 Task: Create a section Feature Gating Sprint and in the section, add a milestone Cloud Security Compliance in the project AvailPro
Action: Mouse moved to (384, 480)
Screenshot: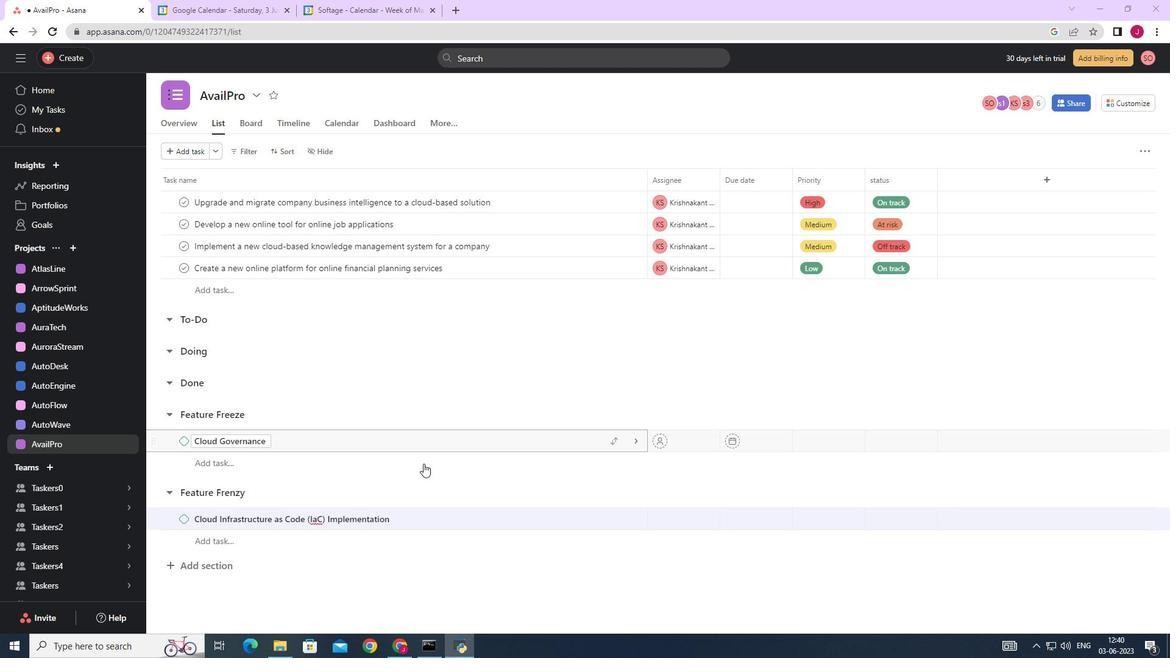 
Action: Mouse scrolled (384, 480) with delta (0, 0)
Screenshot: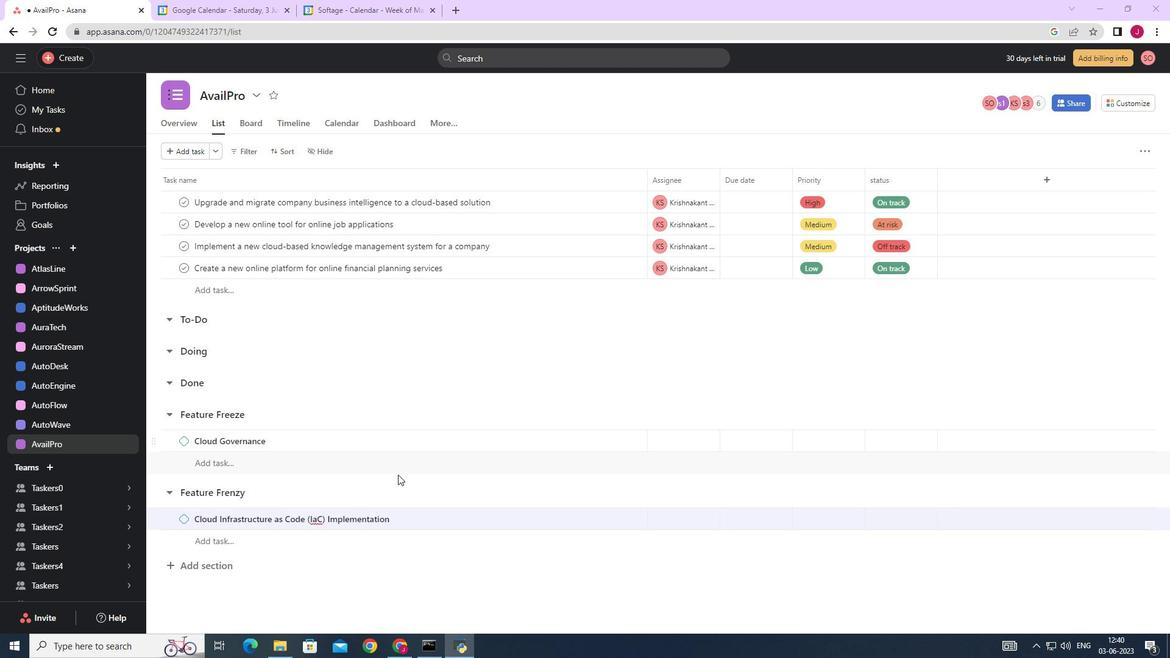 
Action: Mouse moved to (376, 483)
Screenshot: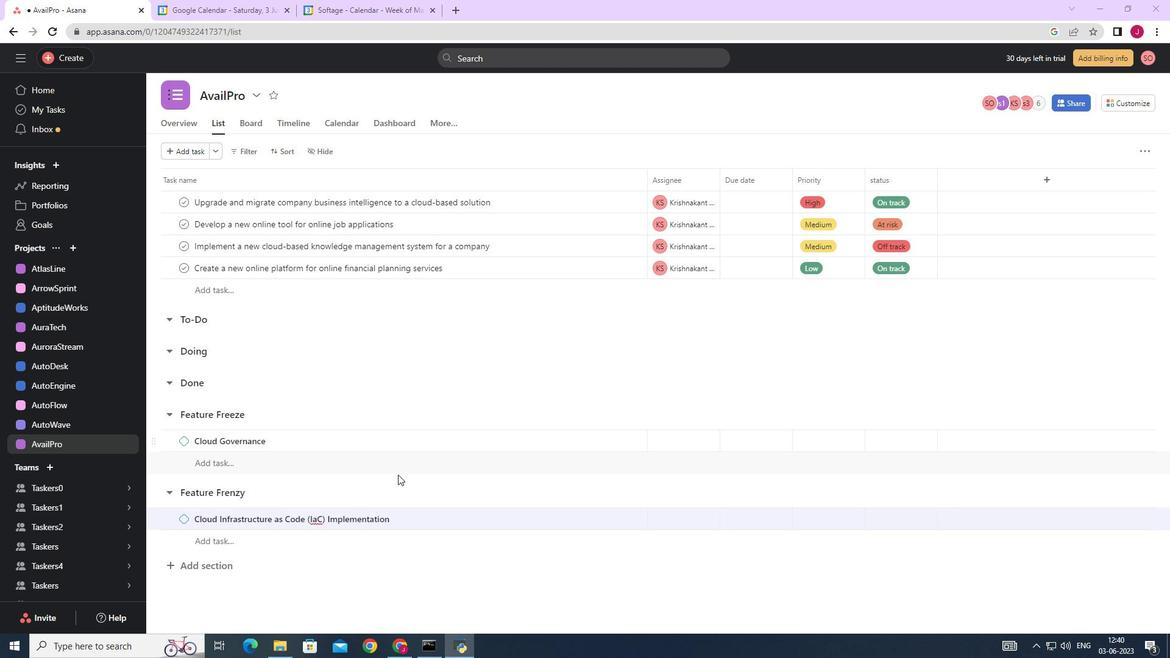 
Action: Mouse scrolled (376, 483) with delta (0, 0)
Screenshot: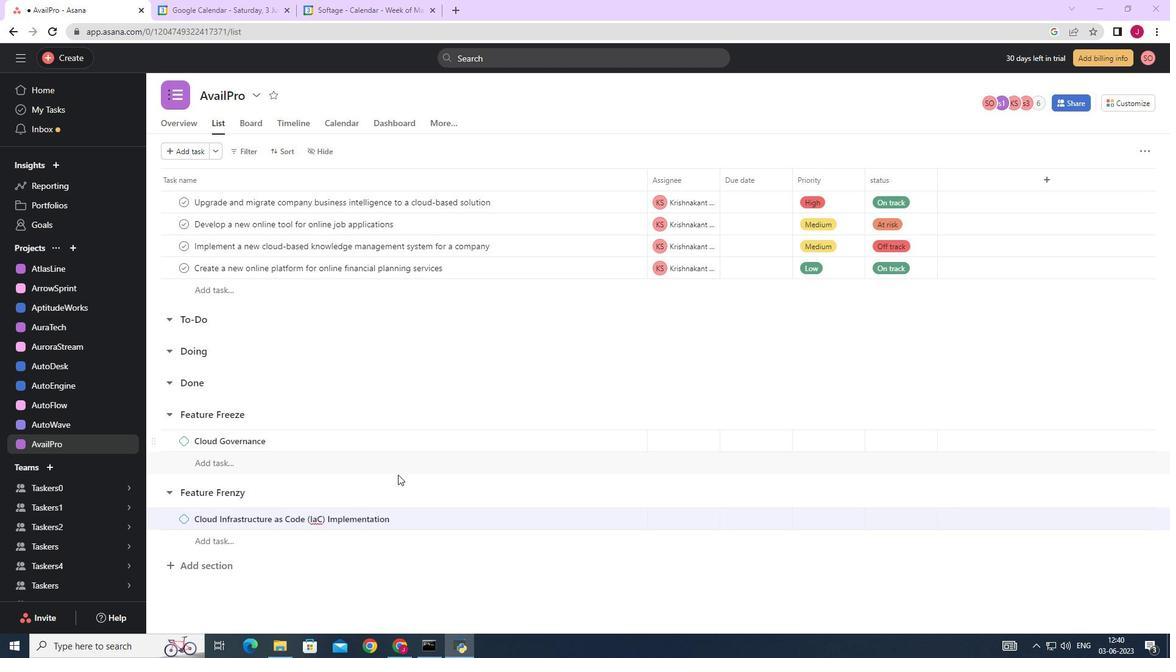 
Action: Mouse moved to (355, 492)
Screenshot: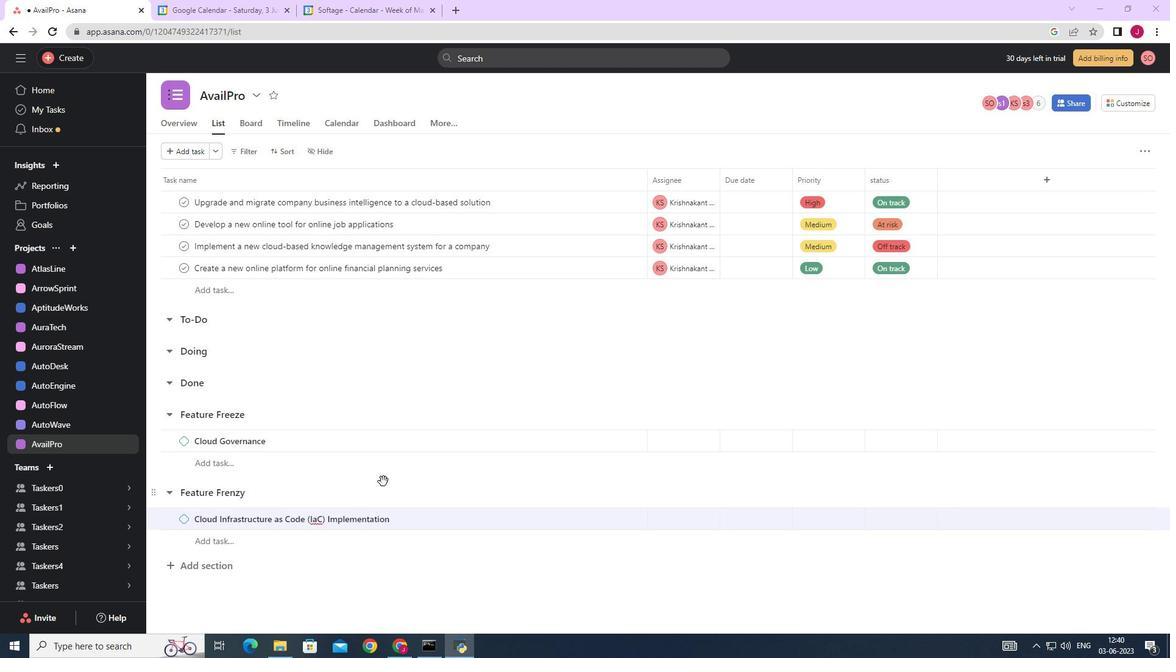 
Action: Mouse scrolled (362, 488) with delta (0, 0)
Screenshot: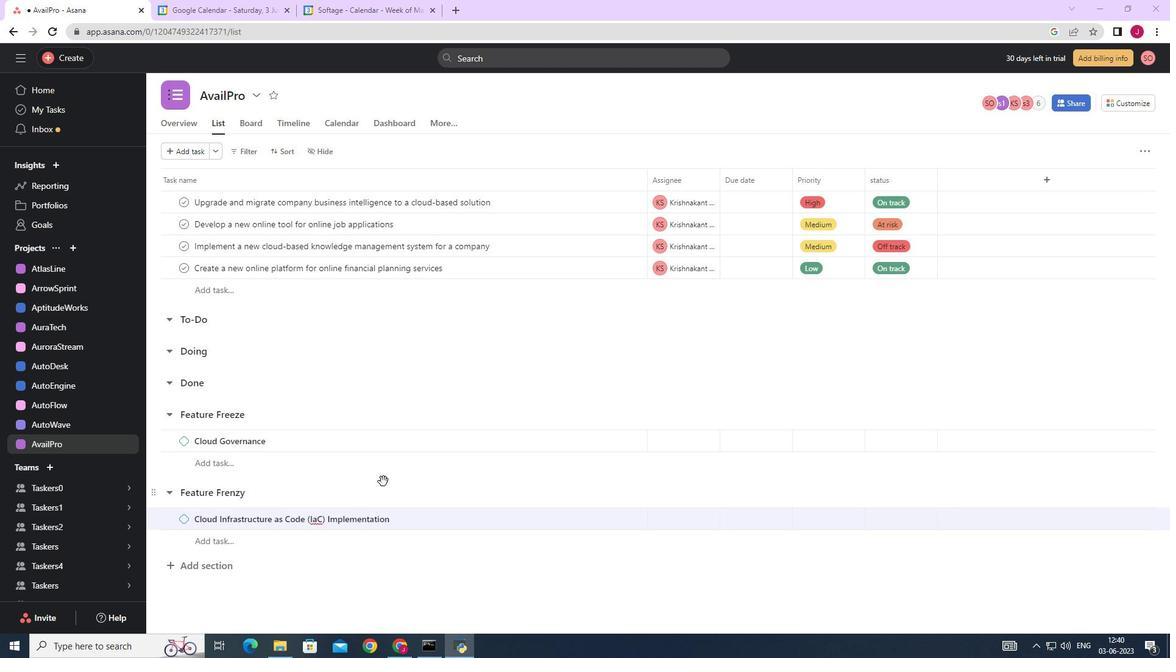
Action: Mouse moved to (341, 498)
Screenshot: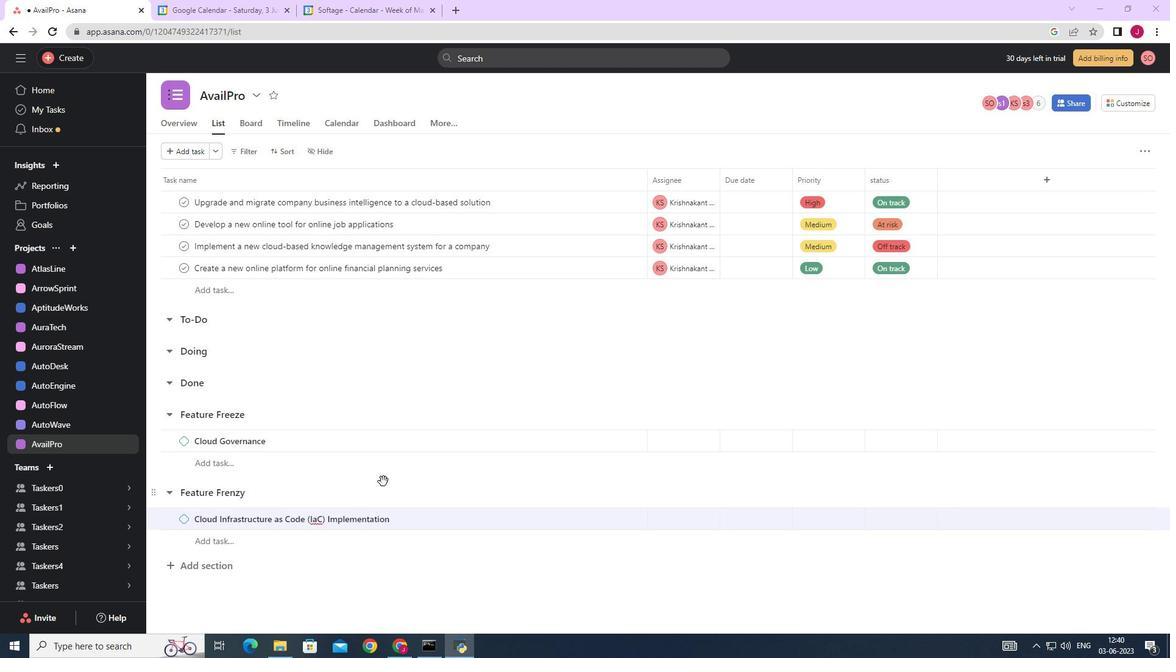 
Action: Mouse scrolled (352, 493) with delta (0, 0)
Screenshot: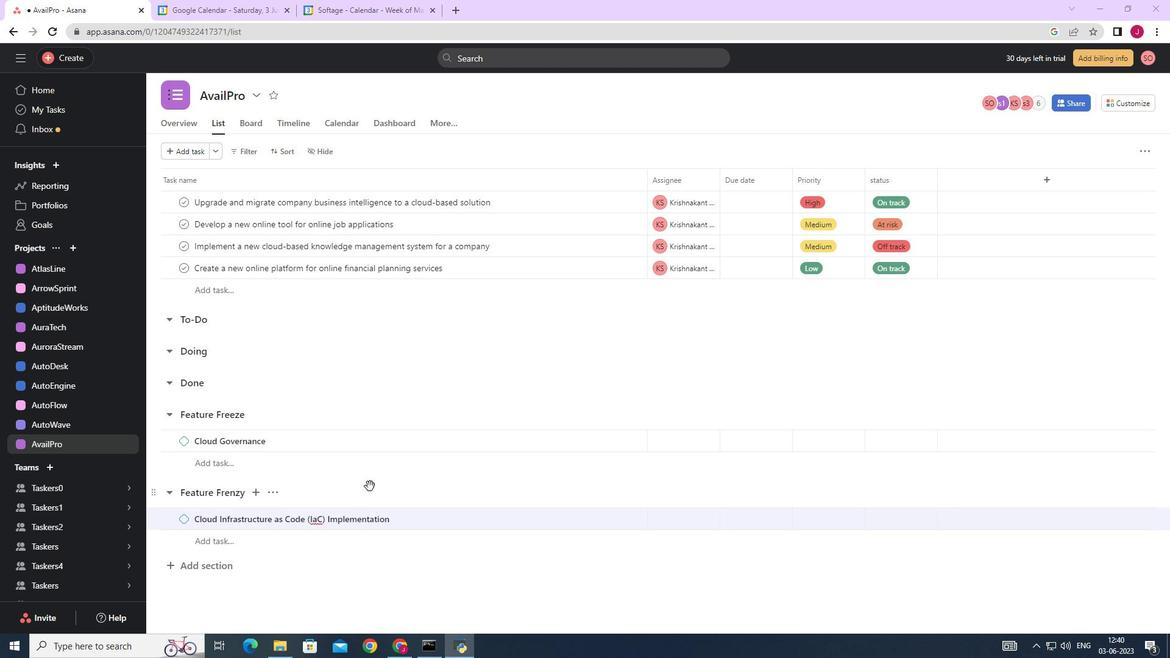 
Action: Mouse moved to (327, 507)
Screenshot: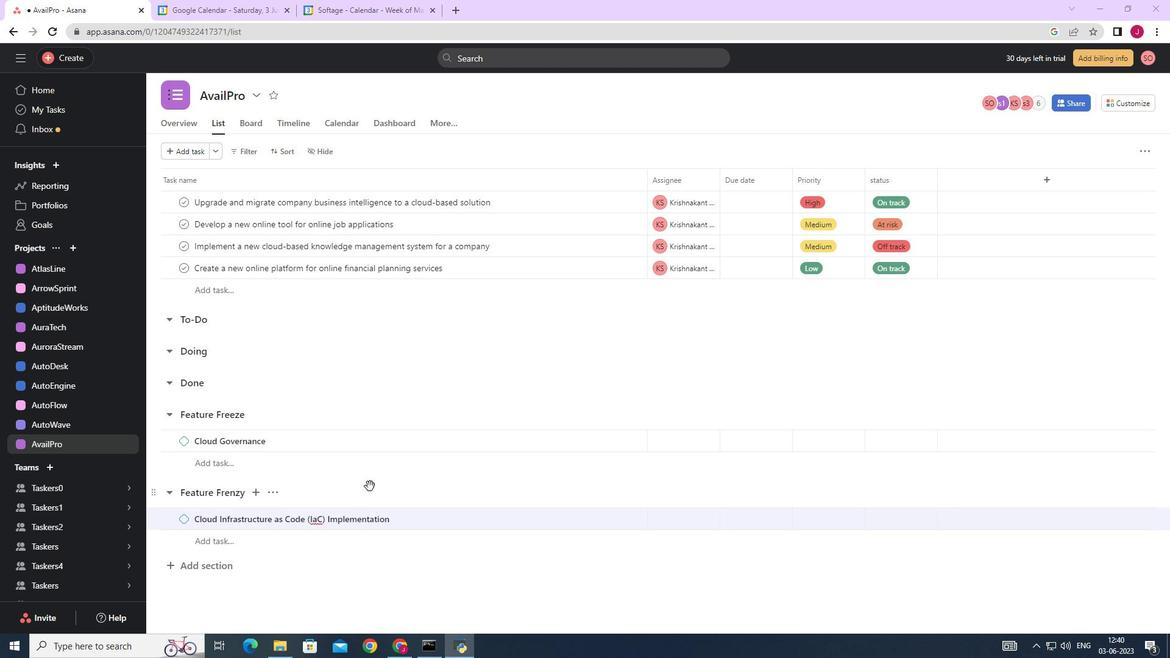 
Action: Mouse scrolled (340, 497) with delta (0, 0)
Screenshot: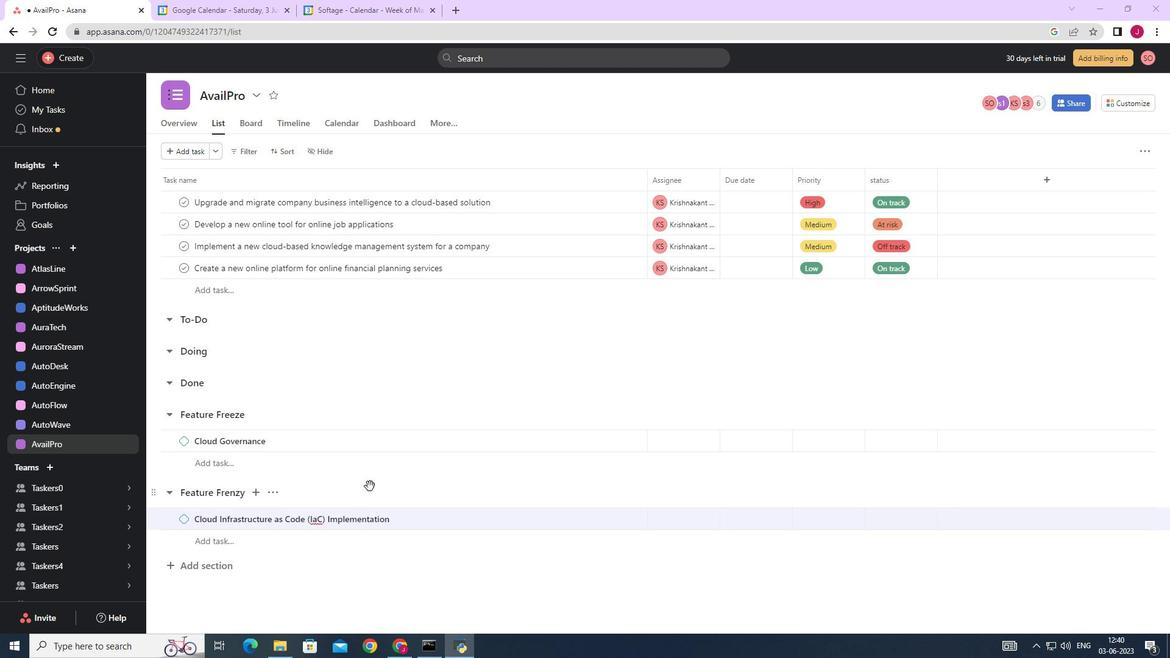 
Action: Mouse moved to (224, 562)
Screenshot: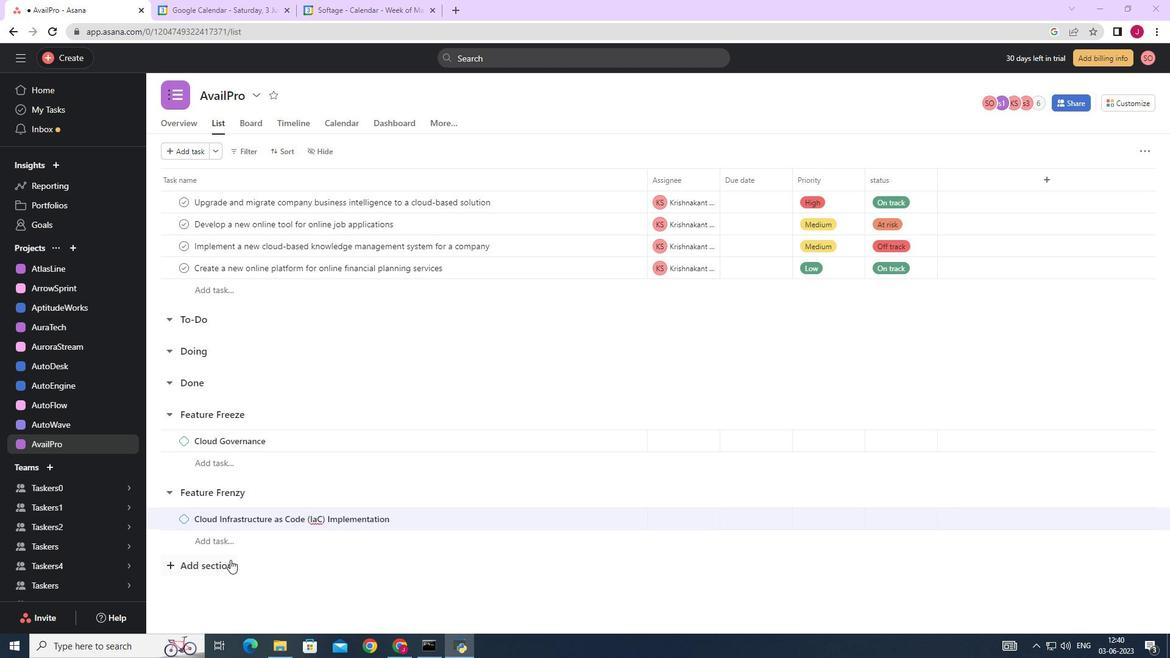 
Action: Mouse pressed left at (224, 562)
Screenshot: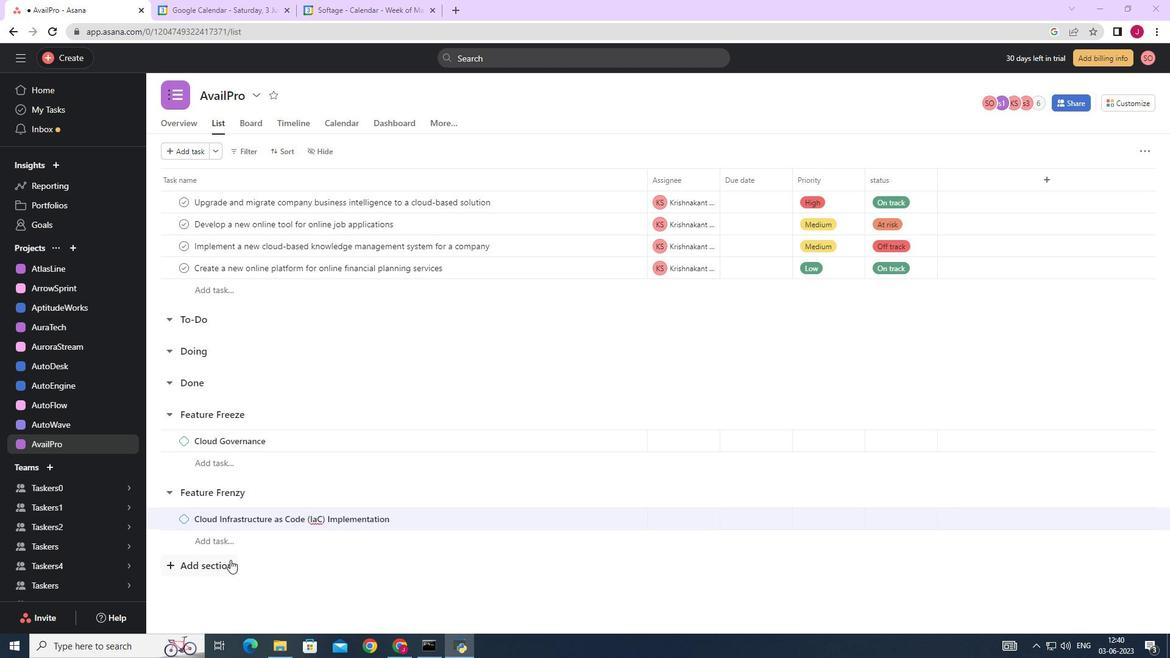 
Action: Mouse moved to (223, 562)
Screenshot: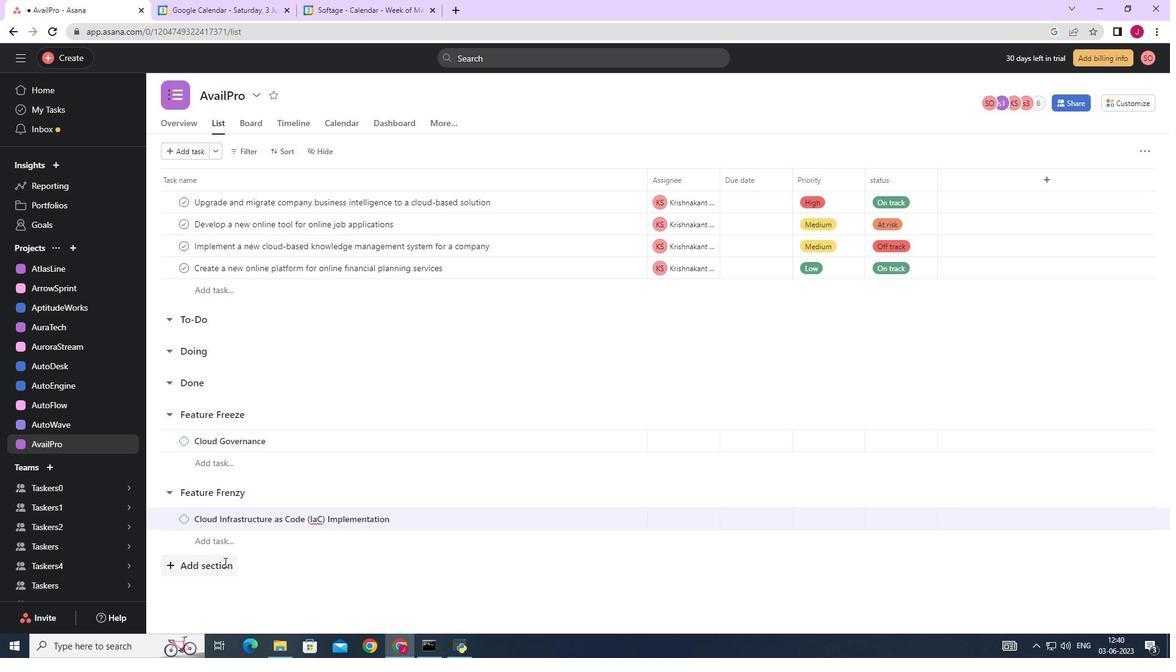 
Action: Key pressed <Key.caps_lock>F<Key.caps_lock>eaty<Key.backspace>ure<Key.space><Key.caps_lock>S<Key.caps_lock>print<Key.enter><Key.caps_lock>C<Key.caps_lock>loud<Key.space><Key.caps_lock>S<Key.caps_lock>ecurity<Key.space><Key.caps_lock>C<Key.caps_lock>ompliance
Screenshot: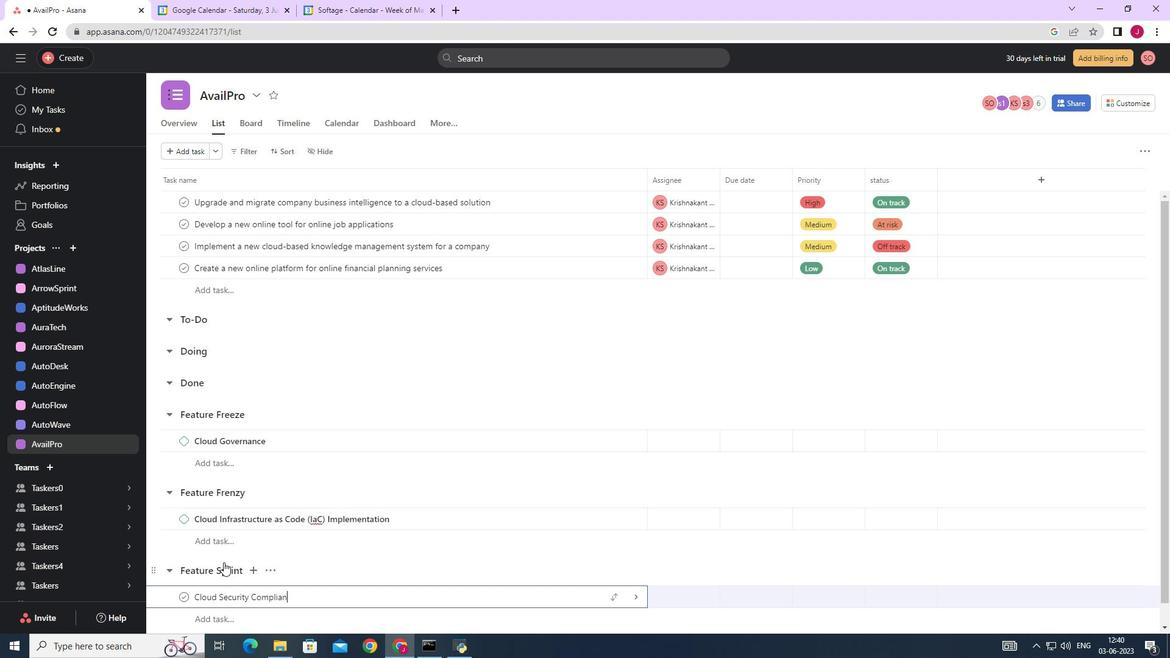 
Action: Mouse moved to (638, 596)
Screenshot: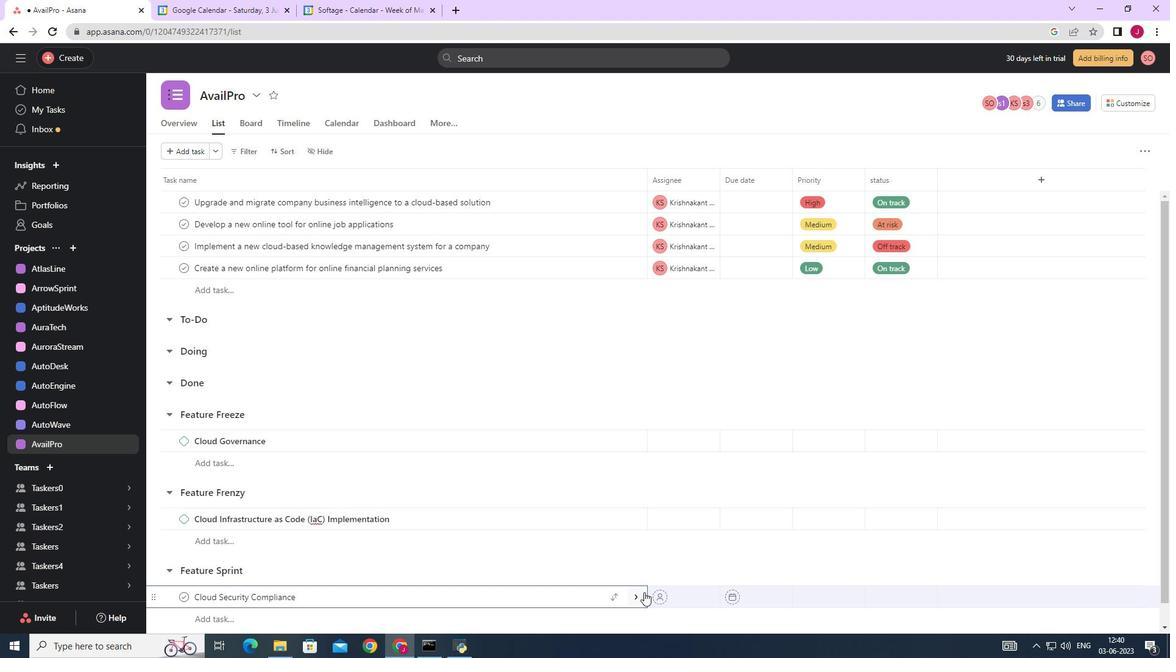 
Action: Mouse pressed left at (638, 596)
Screenshot: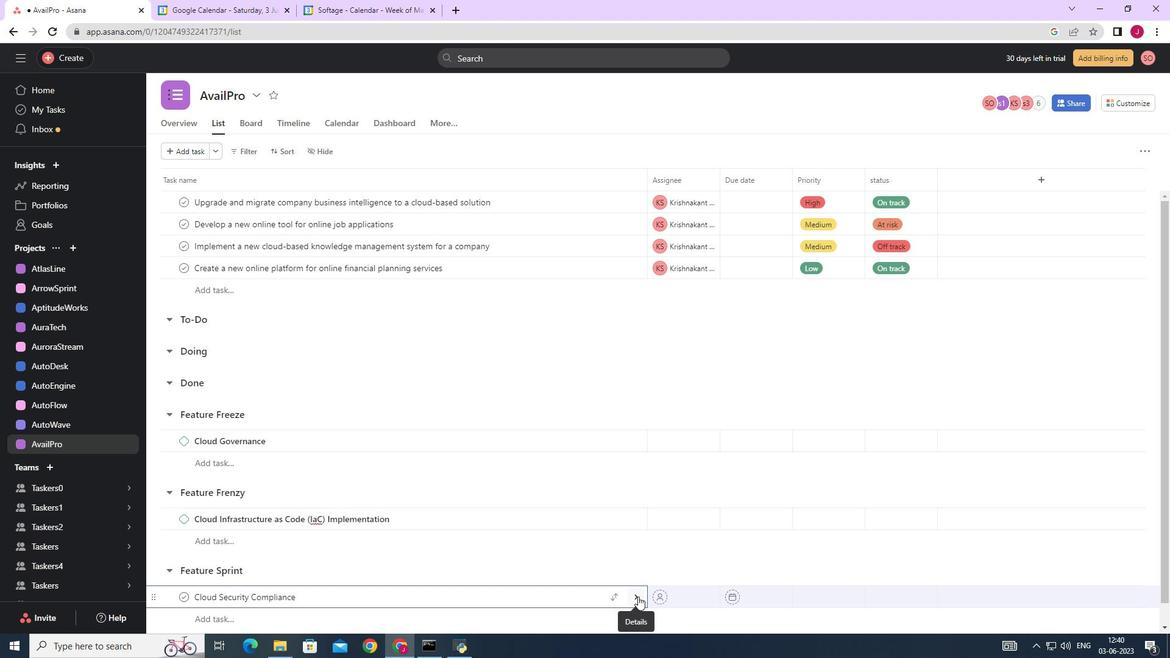 
Action: Mouse moved to (1124, 153)
Screenshot: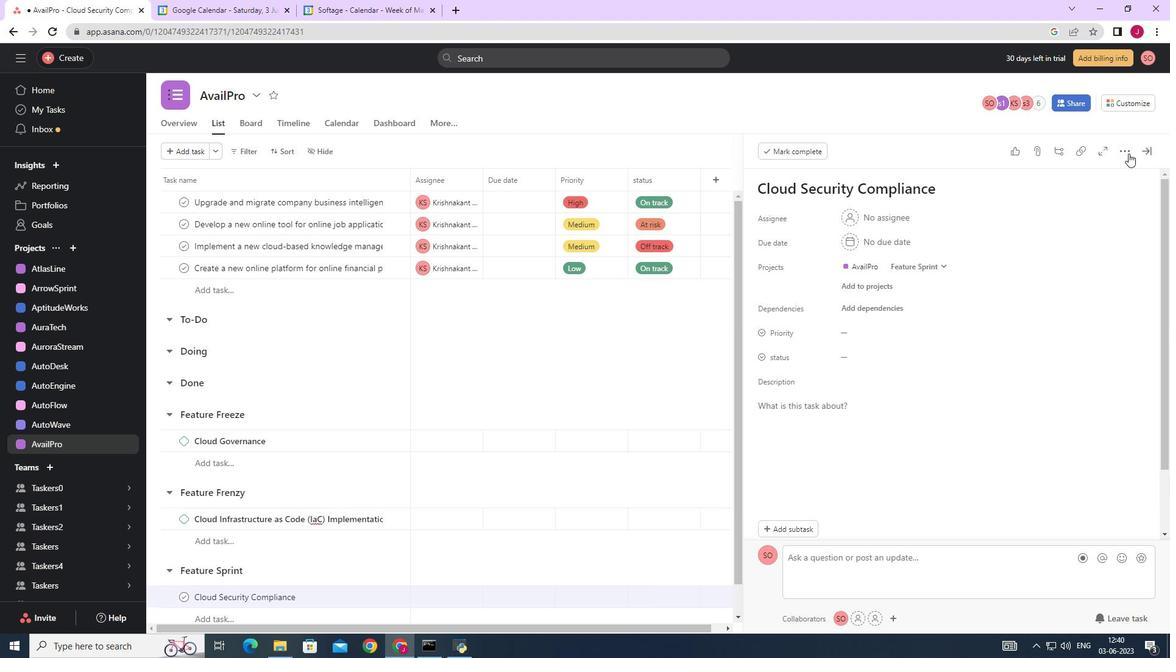 
Action: Mouse pressed left at (1124, 153)
Screenshot: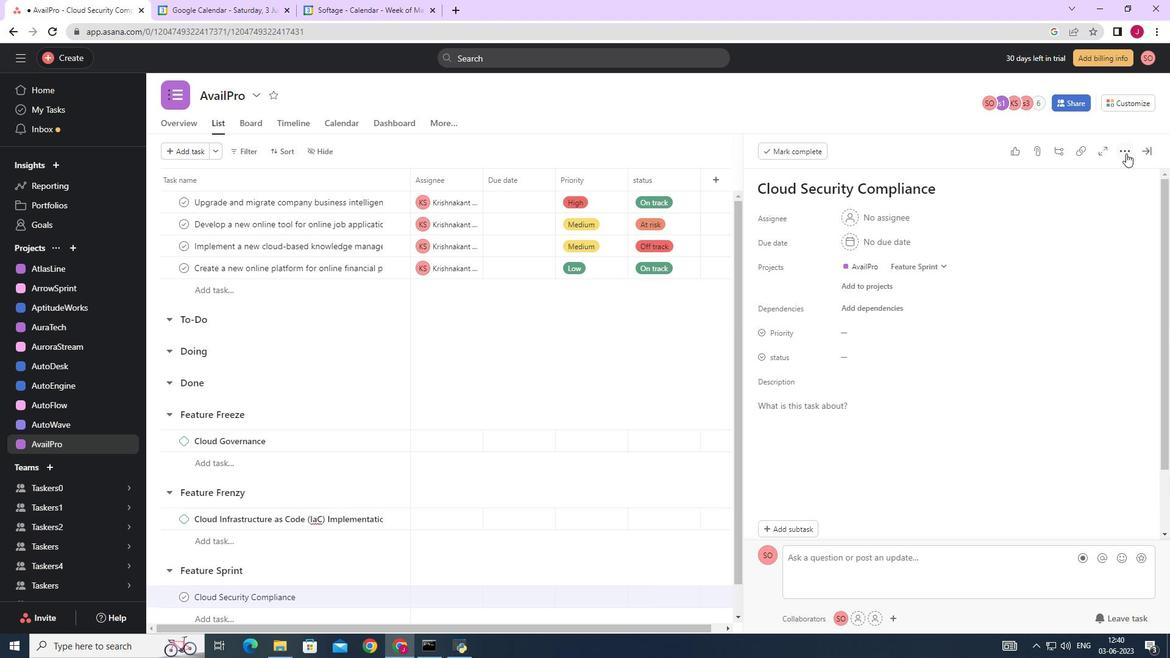 
Action: Mouse moved to (1017, 193)
Screenshot: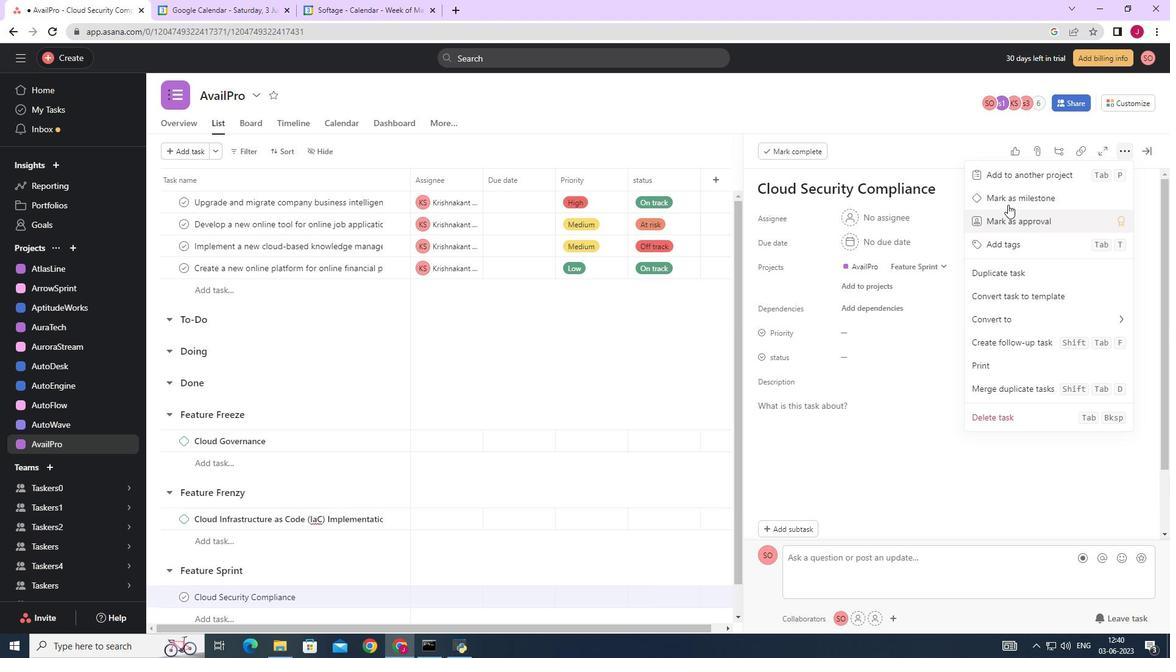 
Action: Mouse pressed left at (1017, 193)
Screenshot: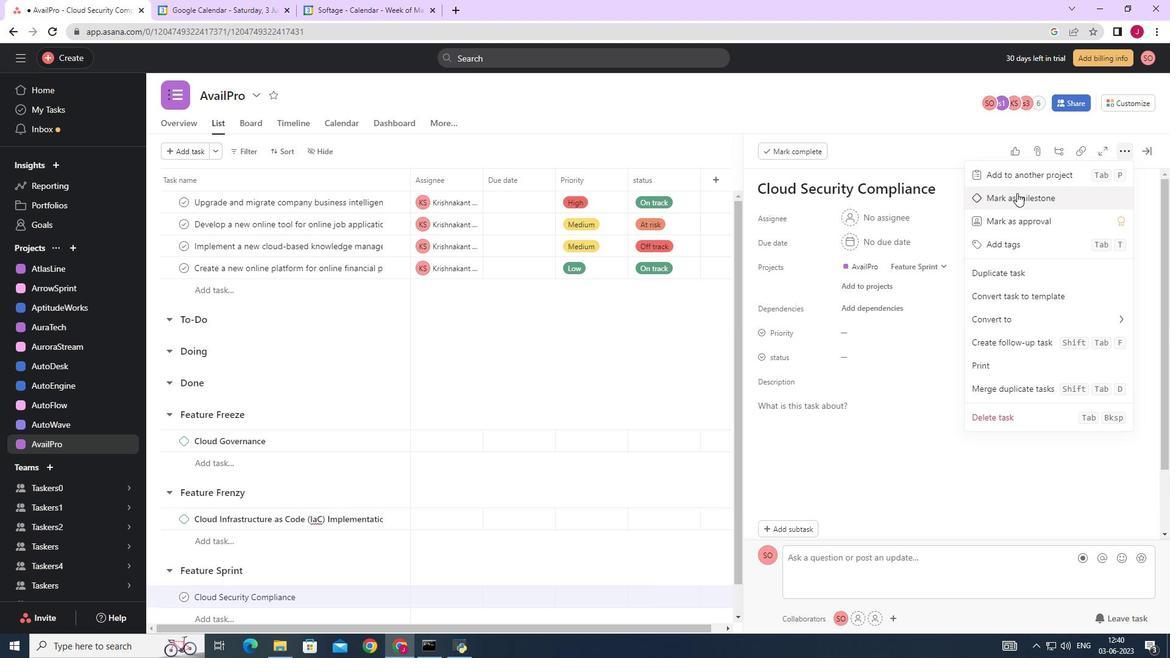 
Action: Mouse moved to (1146, 151)
Screenshot: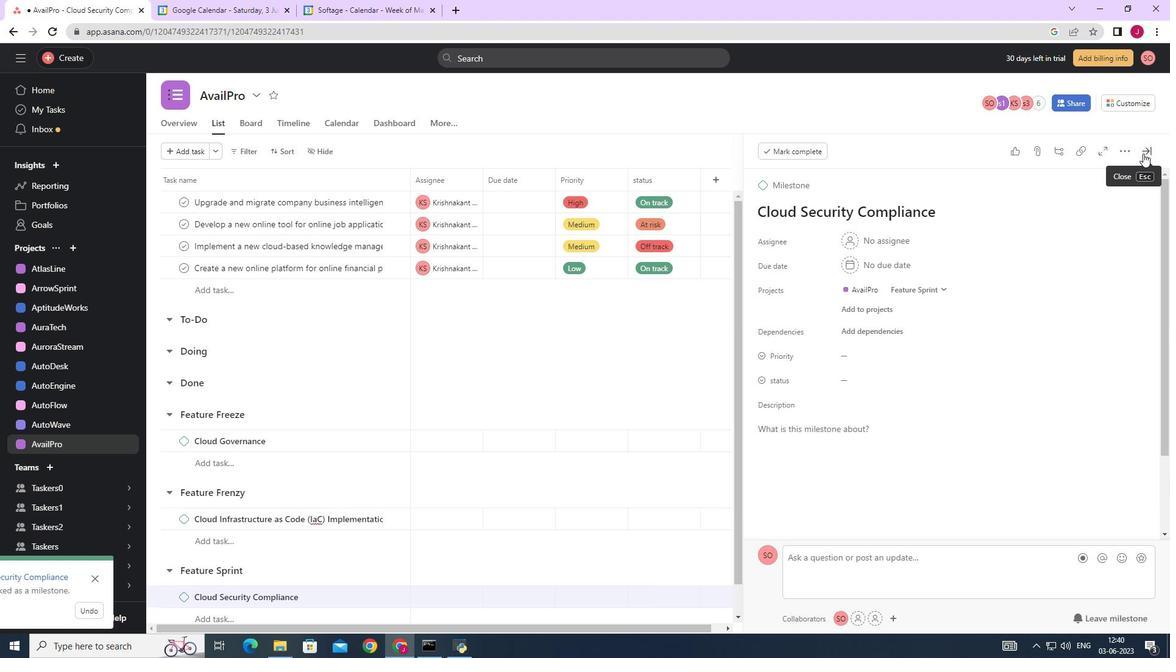 
Action: Mouse pressed left at (1146, 151)
Screenshot: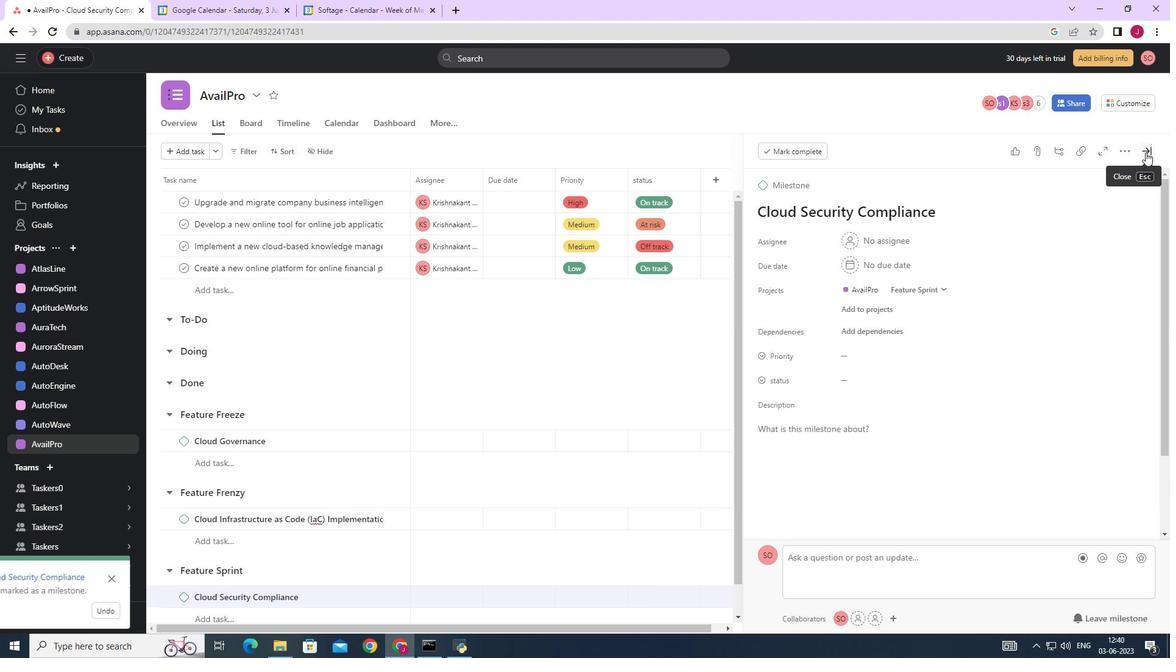 
Action: Mouse moved to (889, 296)
Screenshot: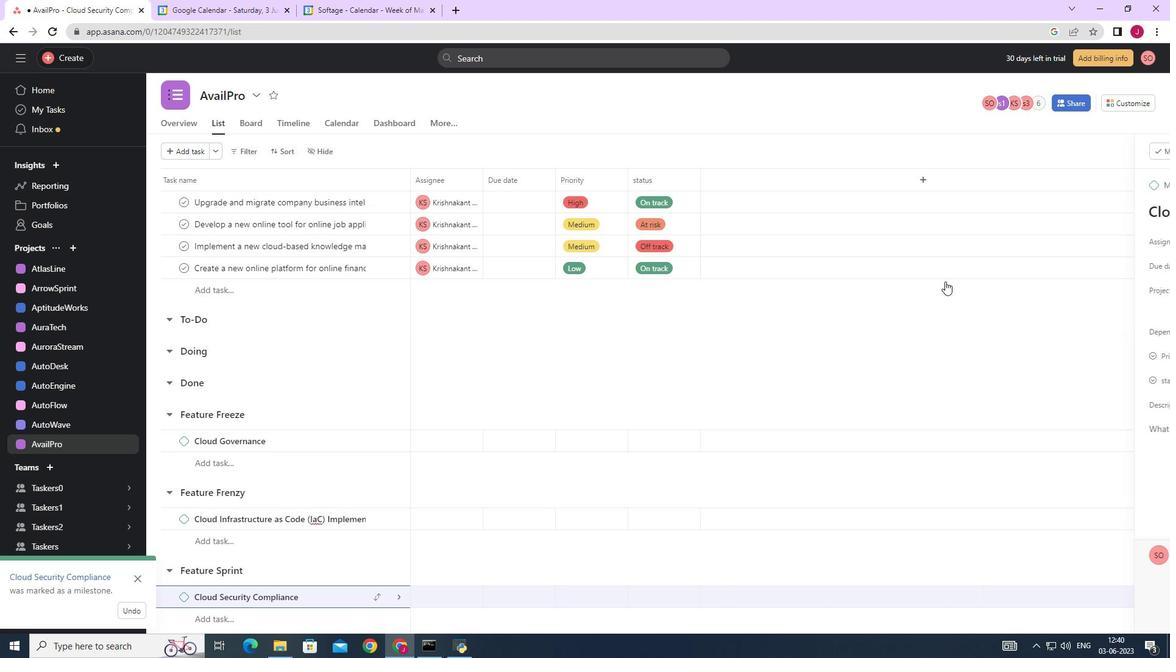 
